 Task: Select workspace as visibility.
Action: Mouse moved to (327, 74)
Screenshot: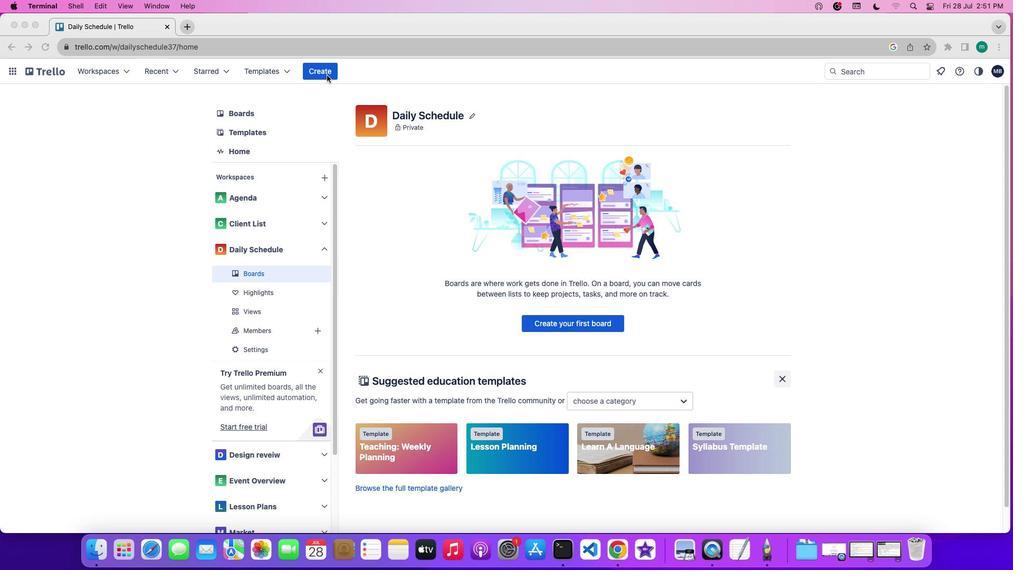 
Action: Mouse pressed left at (327, 74)
Screenshot: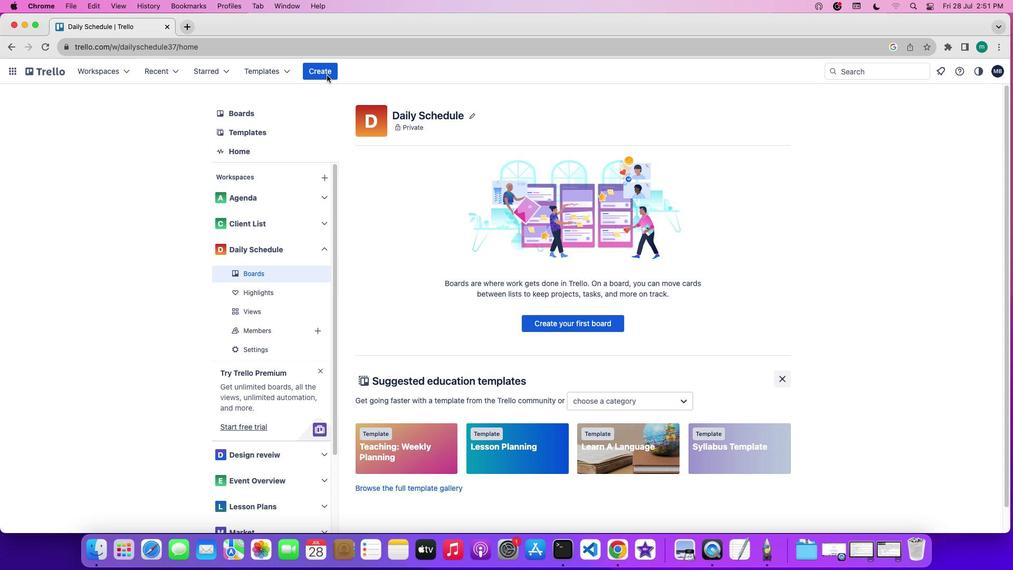 
Action: Mouse pressed left at (327, 74)
Screenshot: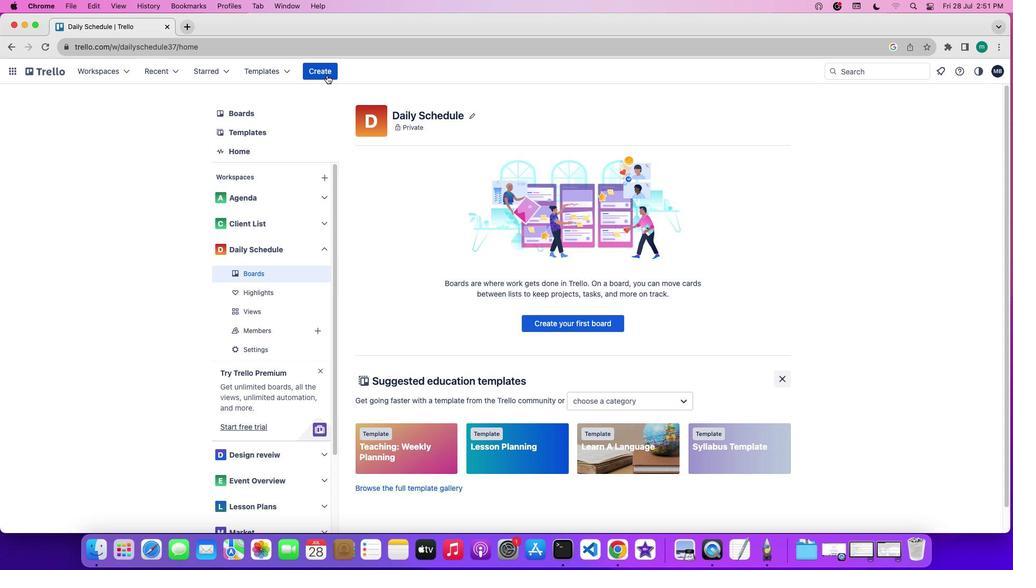 
Action: Mouse moved to (331, 99)
Screenshot: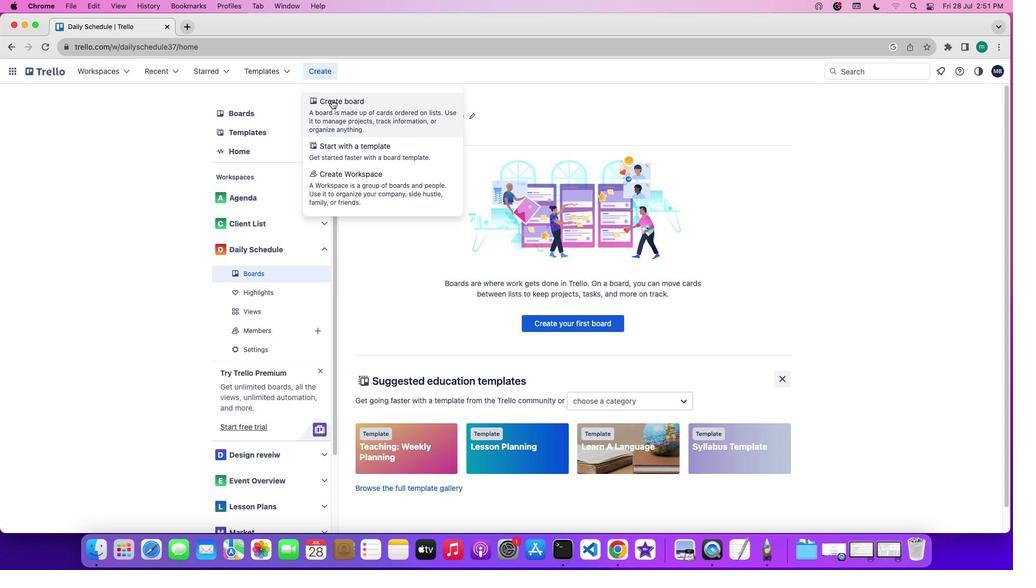 
Action: Mouse pressed left at (331, 99)
Screenshot: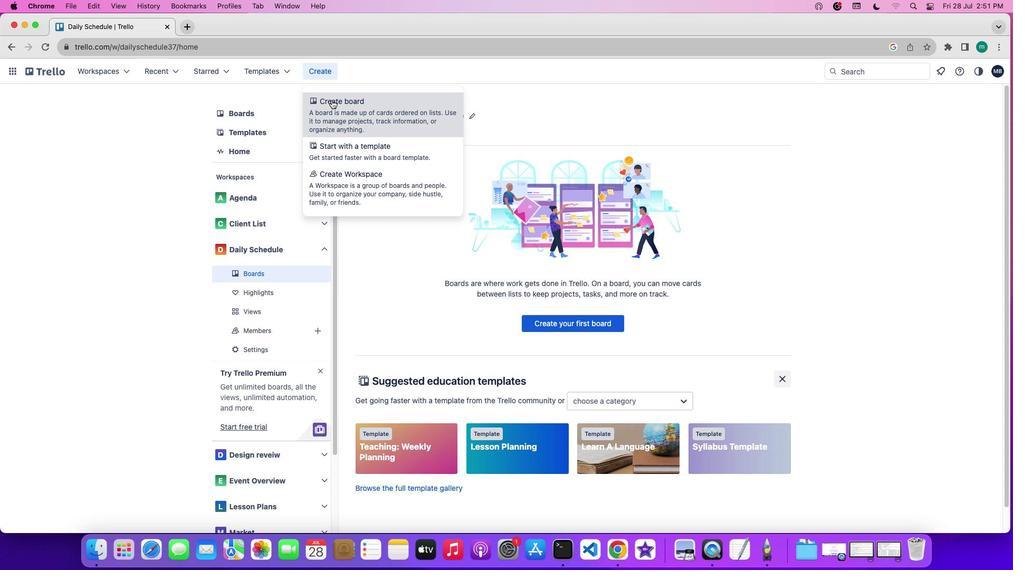 
Action: Mouse moved to (416, 356)
Screenshot: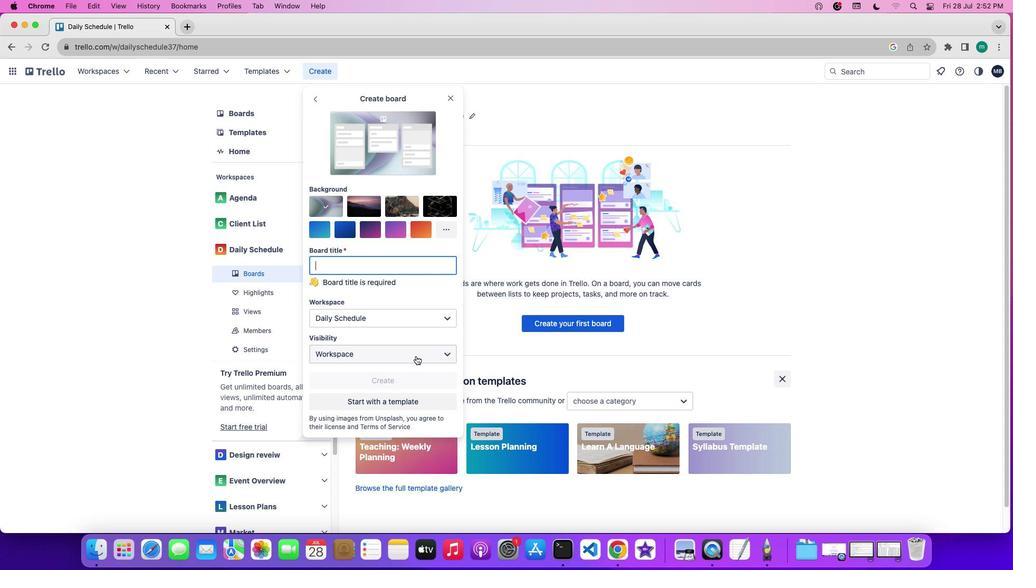 
Action: Mouse pressed left at (416, 356)
Screenshot: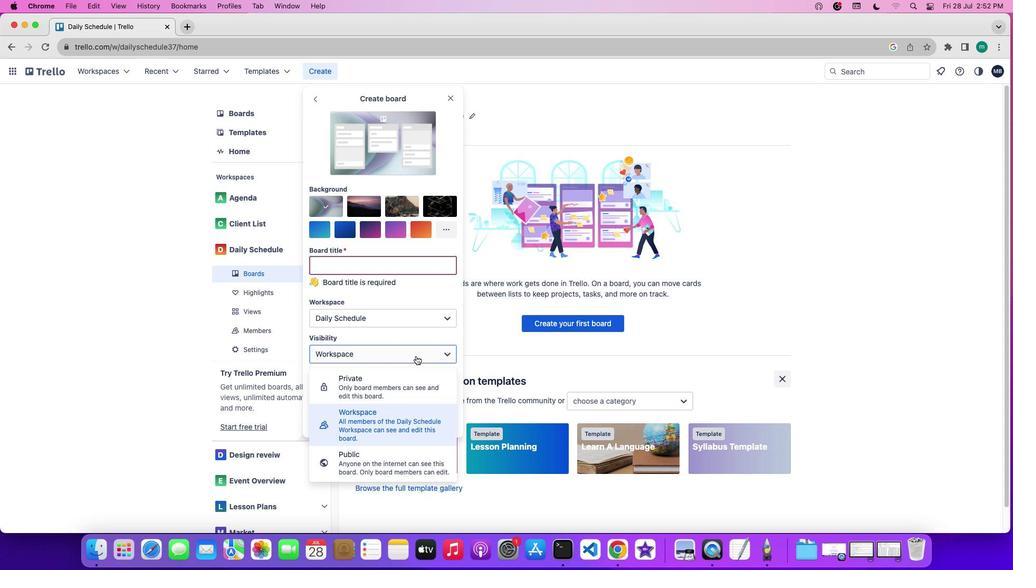 
Action: Mouse moved to (414, 419)
Screenshot: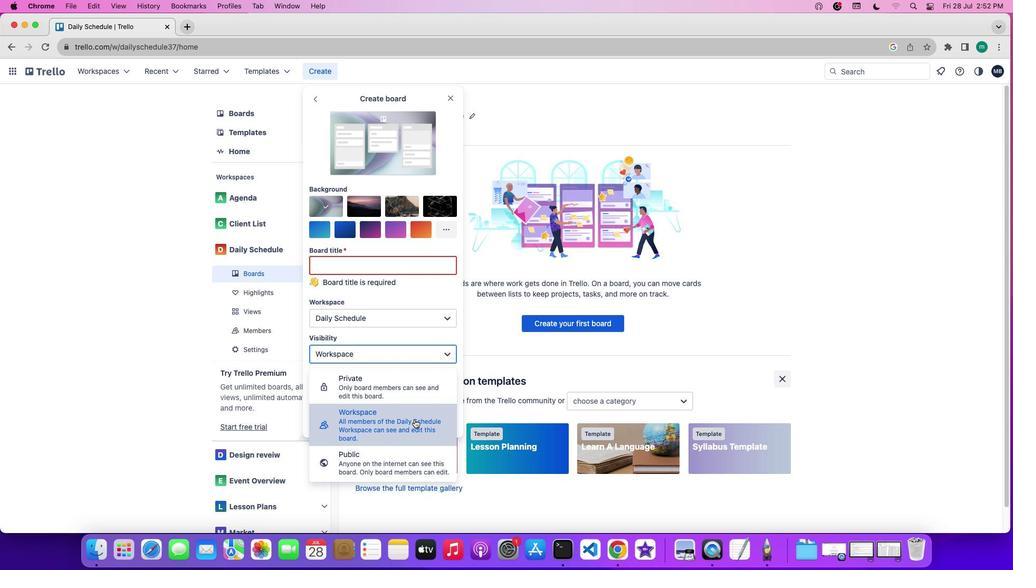 
Action: Mouse pressed left at (414, 419)
Screenshot: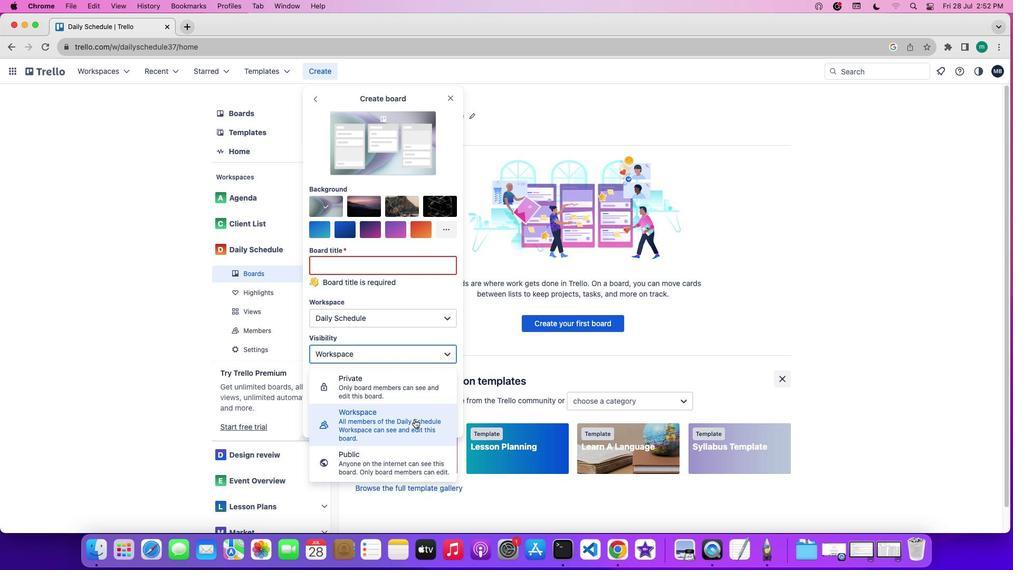 
Action: Mouse moved to (450, 416)
Screenshot: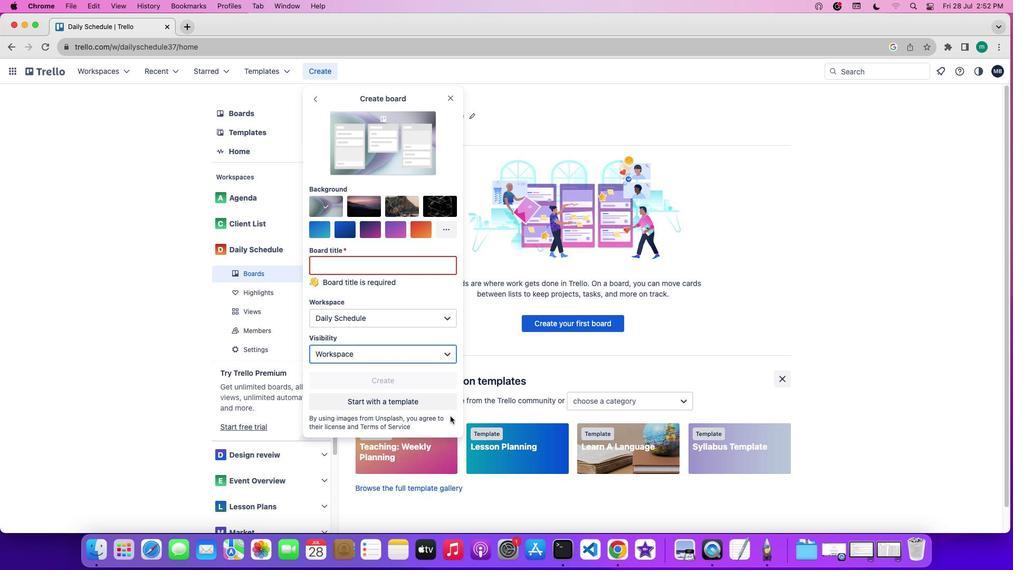 
